 Task: Find and review emails or calendar events modified in the last week.
Action: Mouse moved to (4, 43)
Screenshot: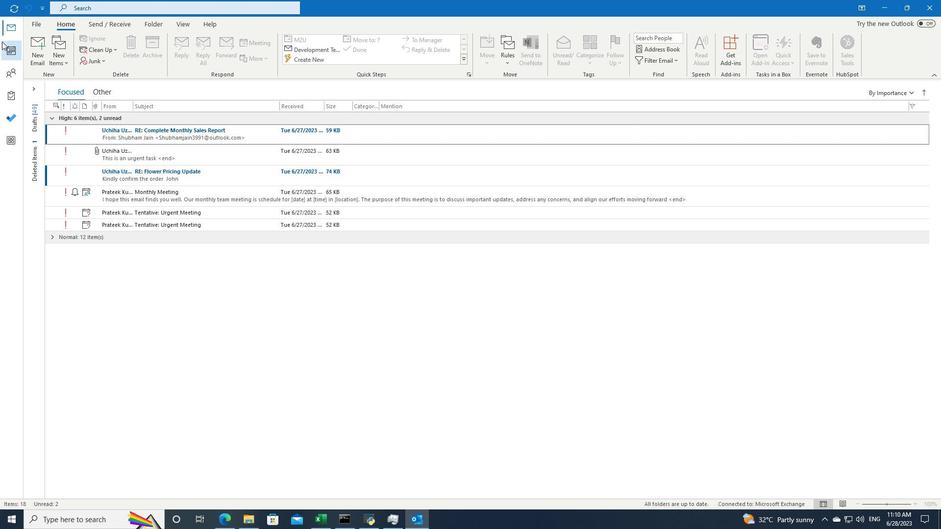 
Action: Mouse pressed left at (4, 43)
Screenshot: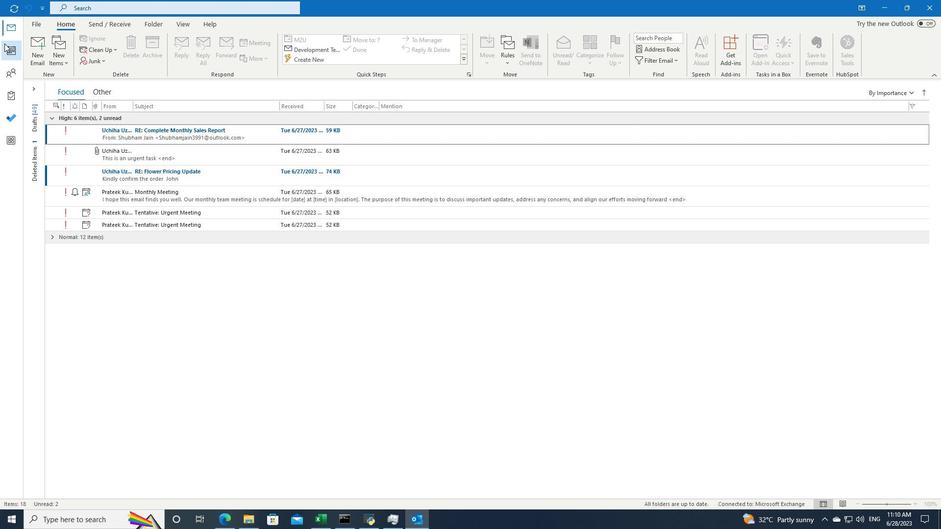 
Action: Mouse moved to (289, 10)
Screenshot: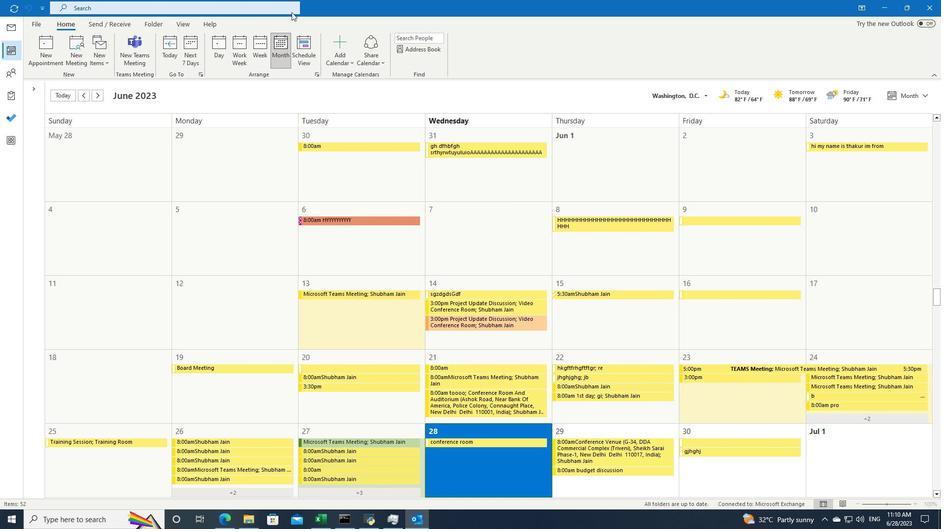 
Action: Mouse pressed left at (289, 10)
Screenshot: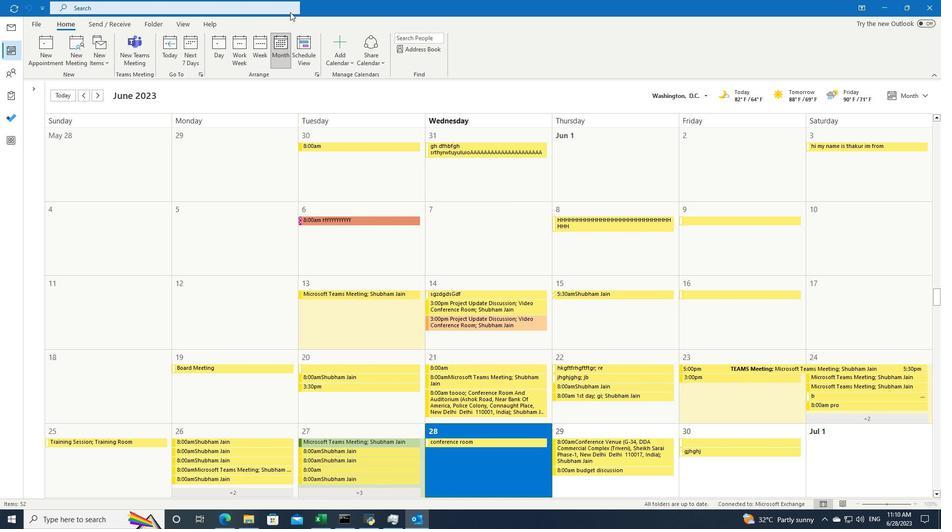 
Action: Mouse moved to (331, 8)
Screenshot: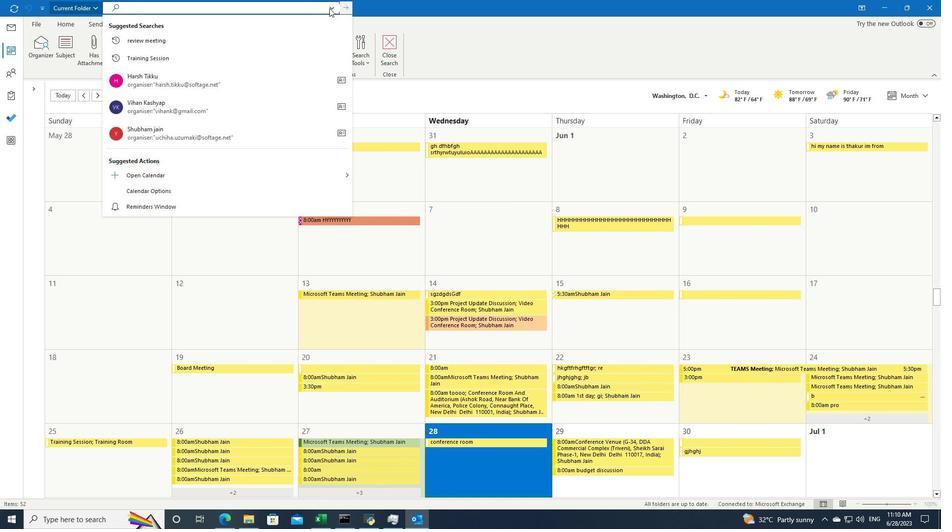 
Action: Mouse pressed left at (331, 8)
Screenshot: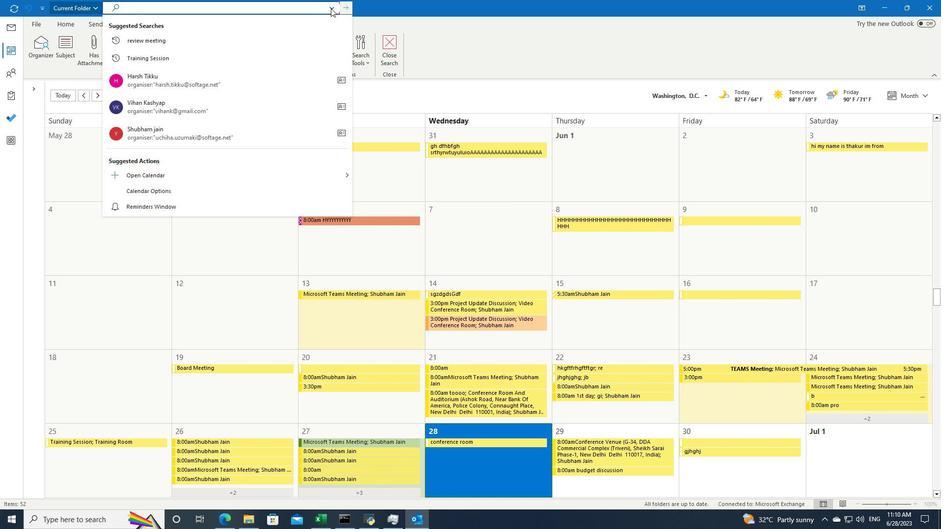 
Action: Mouse moved to (336, 152)
Screenshot: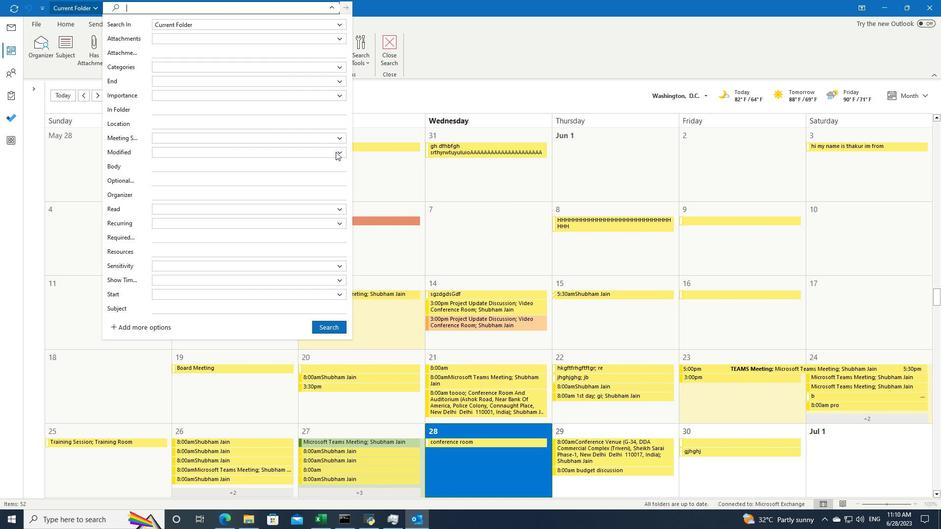 
Action: Mouse pressed left at (336, 152)
Screenshot: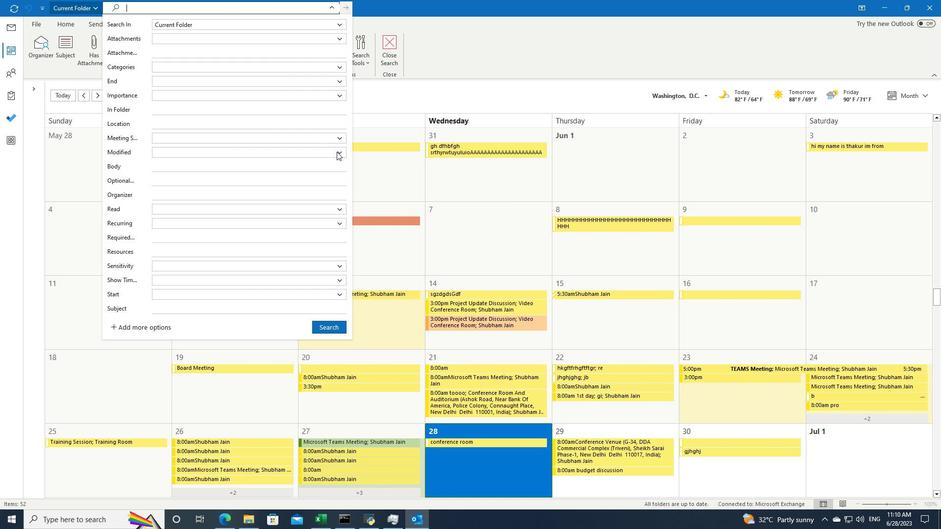 
Action: Mouse moved to (311, 201)
Screenshot: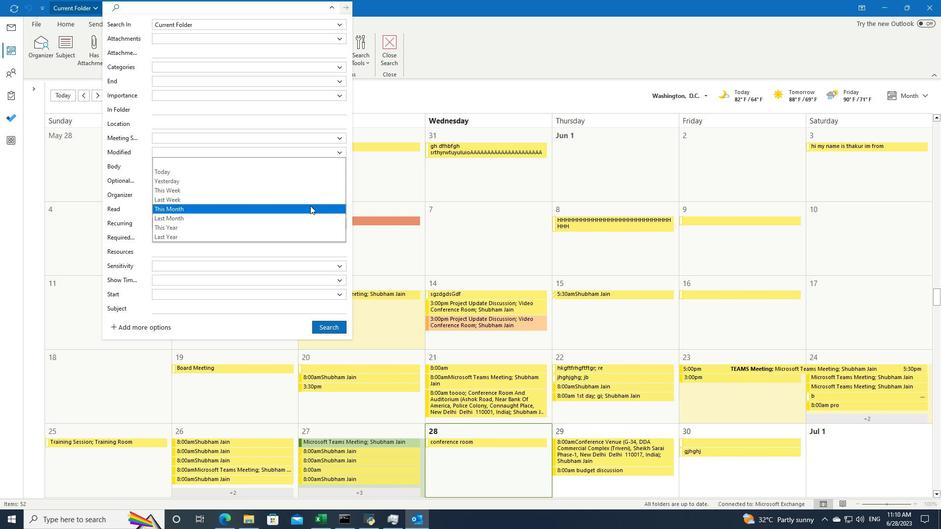 
Action: Mouse pressed left at (311, 201)
Screenshot: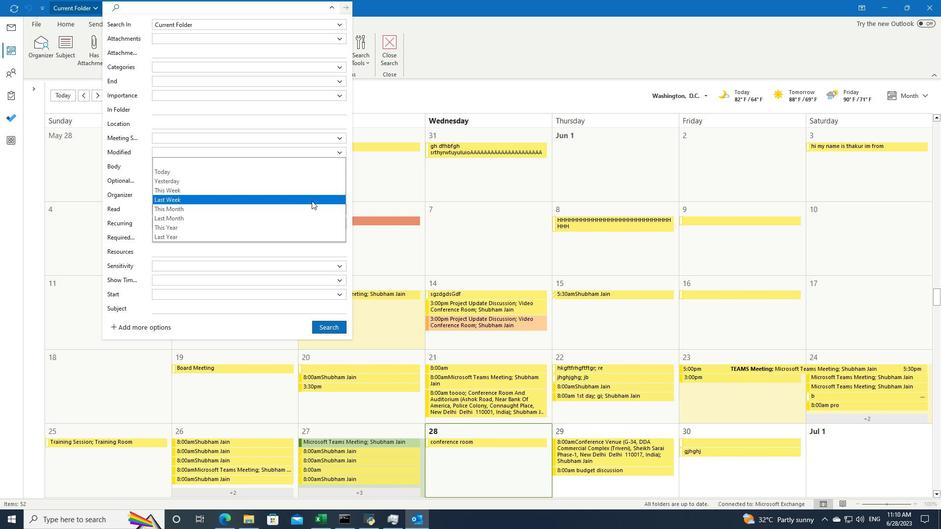 
Action: Mouse moved to (328, 321)
Screenshot: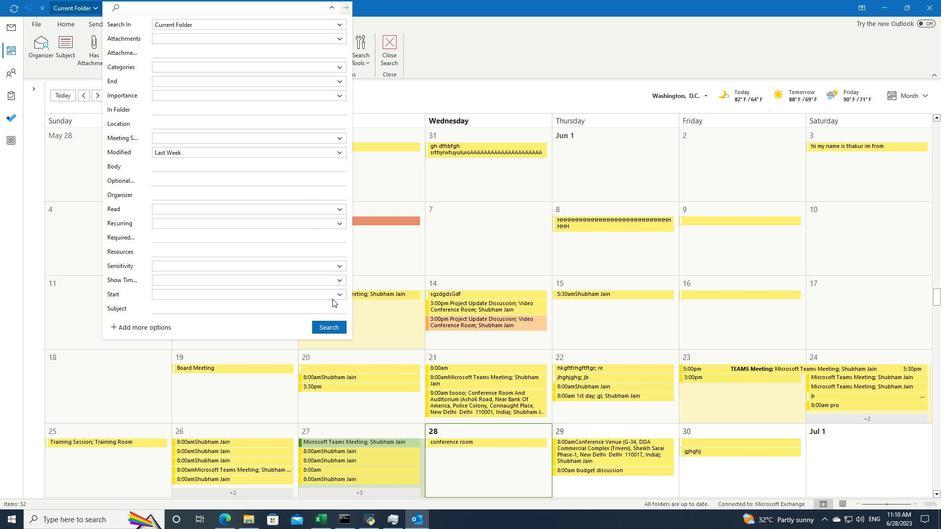 
Action: Mouse pressed left at (328, 321)
Screenshot: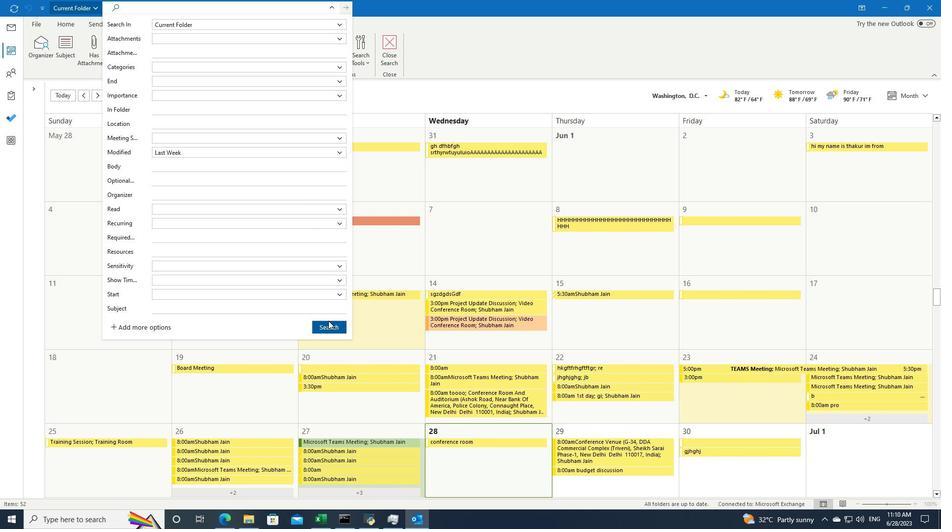 
